 Task: Change the cell background color is orange.
Action: Mouse moved to (184, 75)
Screenshot: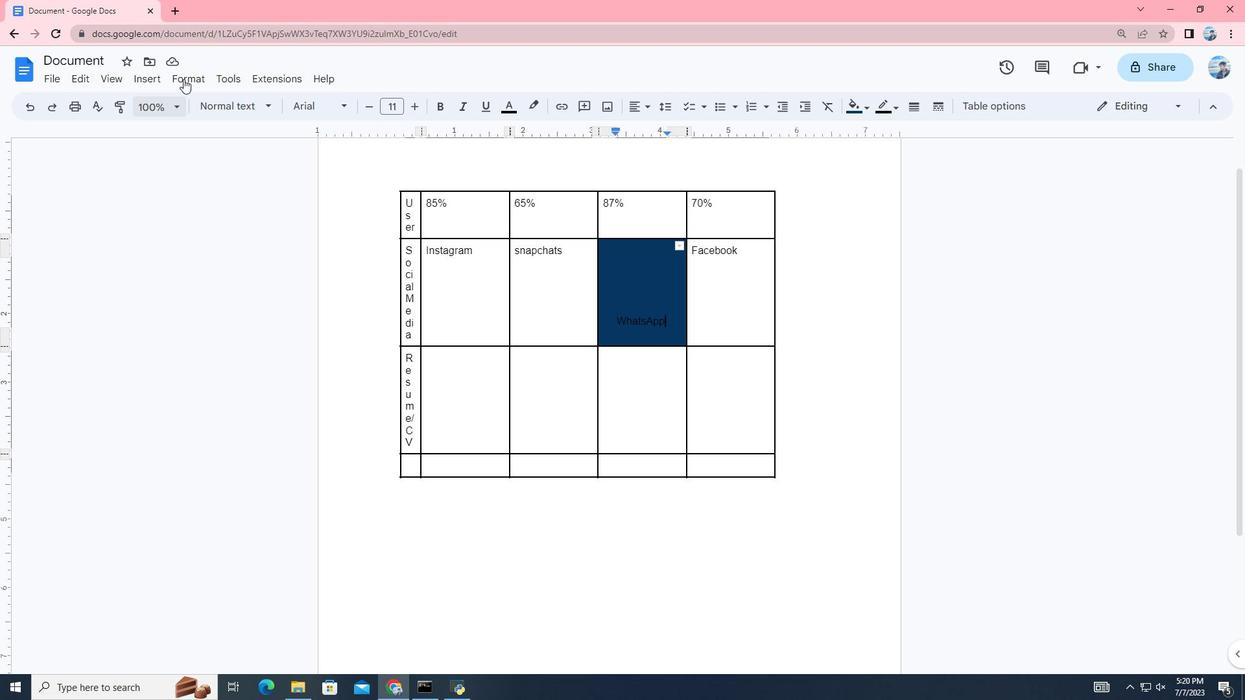
Action: Mouse pressed left at (184, 75)
Screenshot: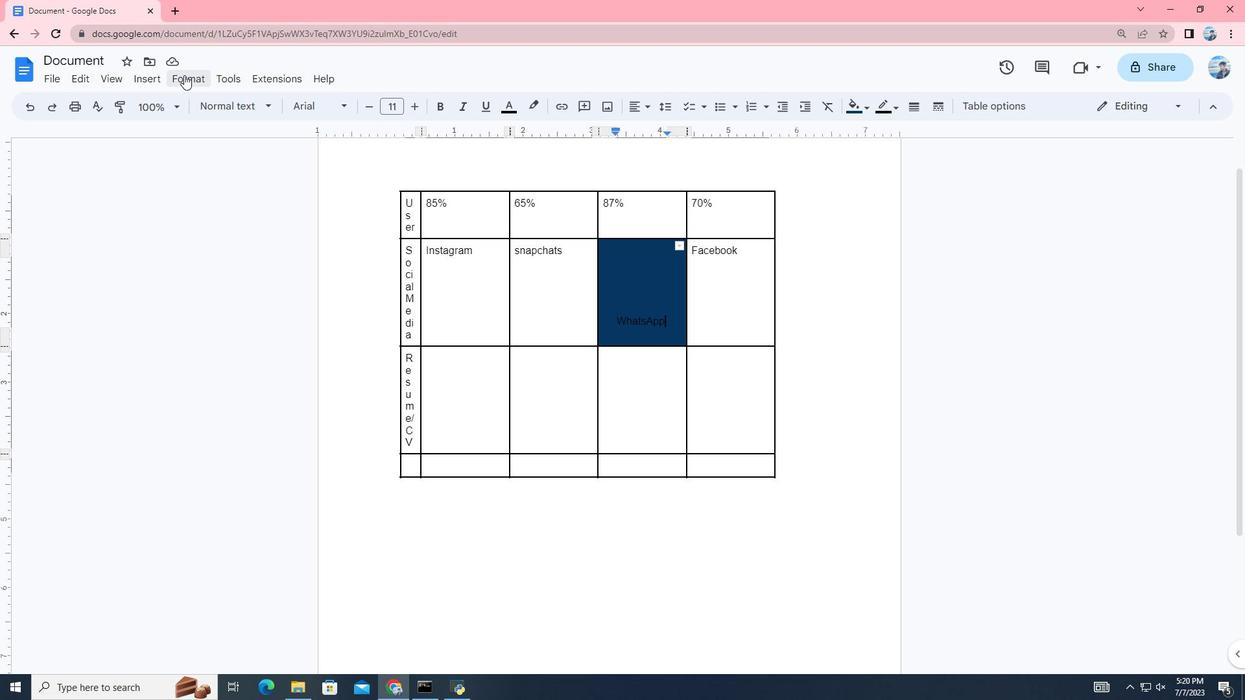 
Action: Mouse moved to (494, 659)
Screenshot: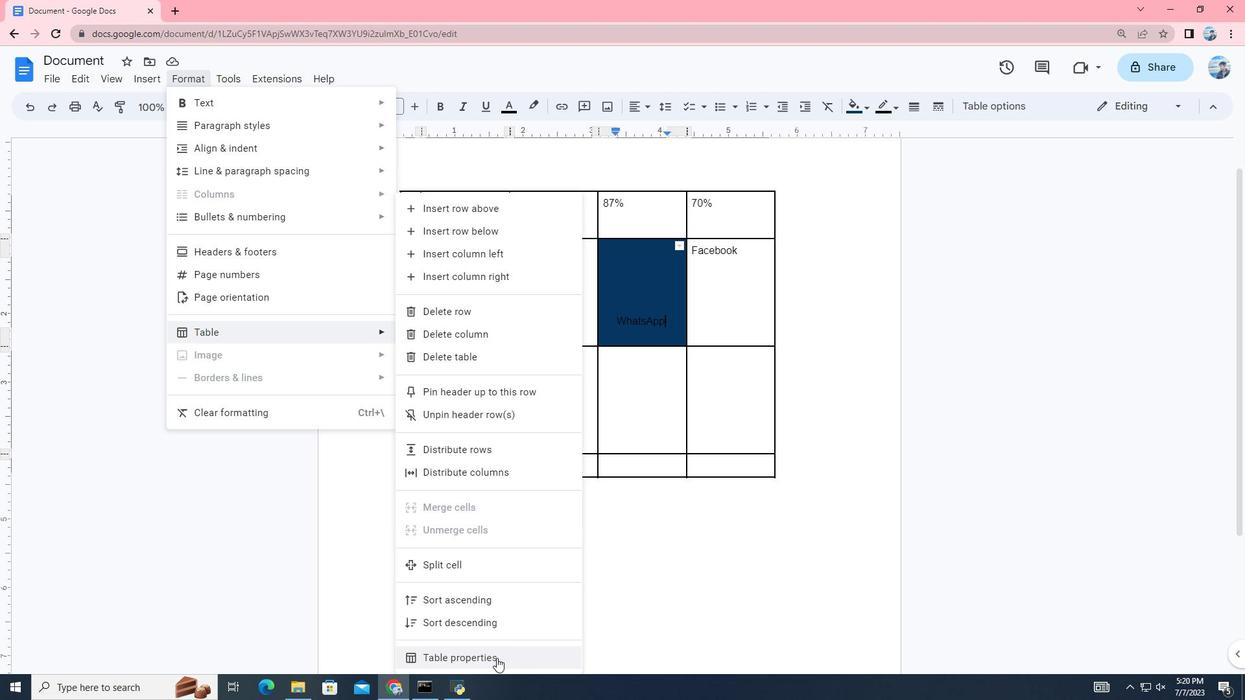 
Action: Mouse pressed left at (494, 659)
Screenshot: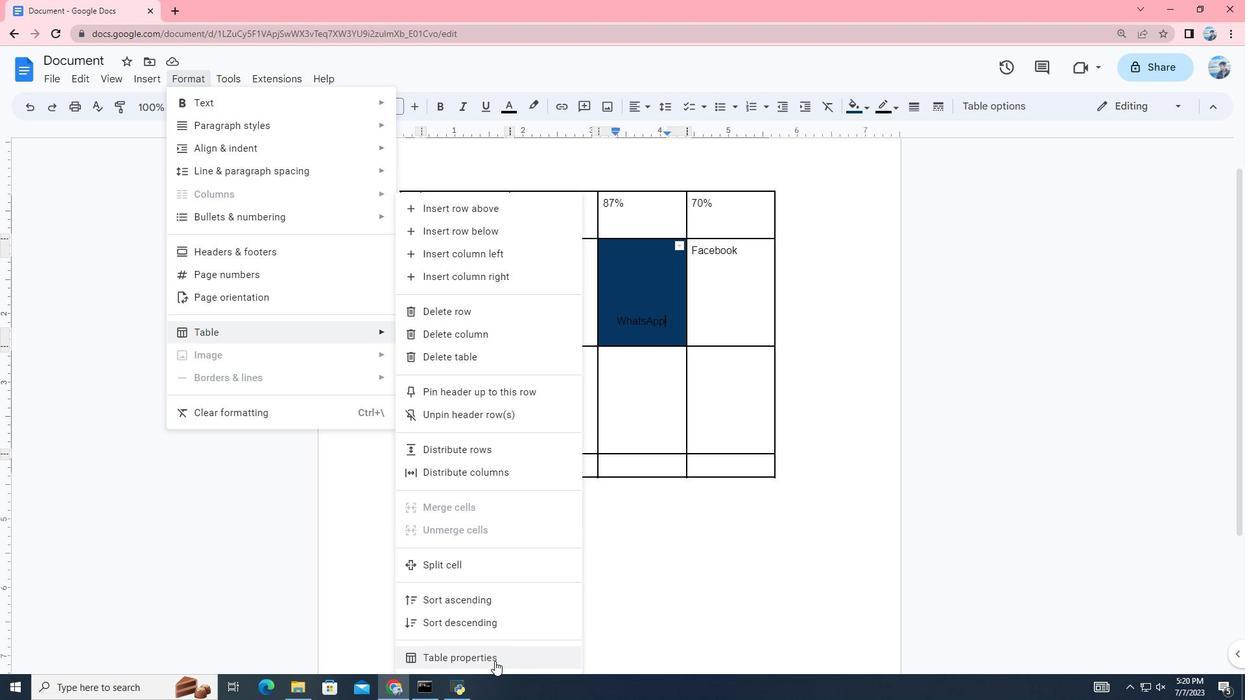 
Action: Mouse moved to (1063, 586)
Screenshot: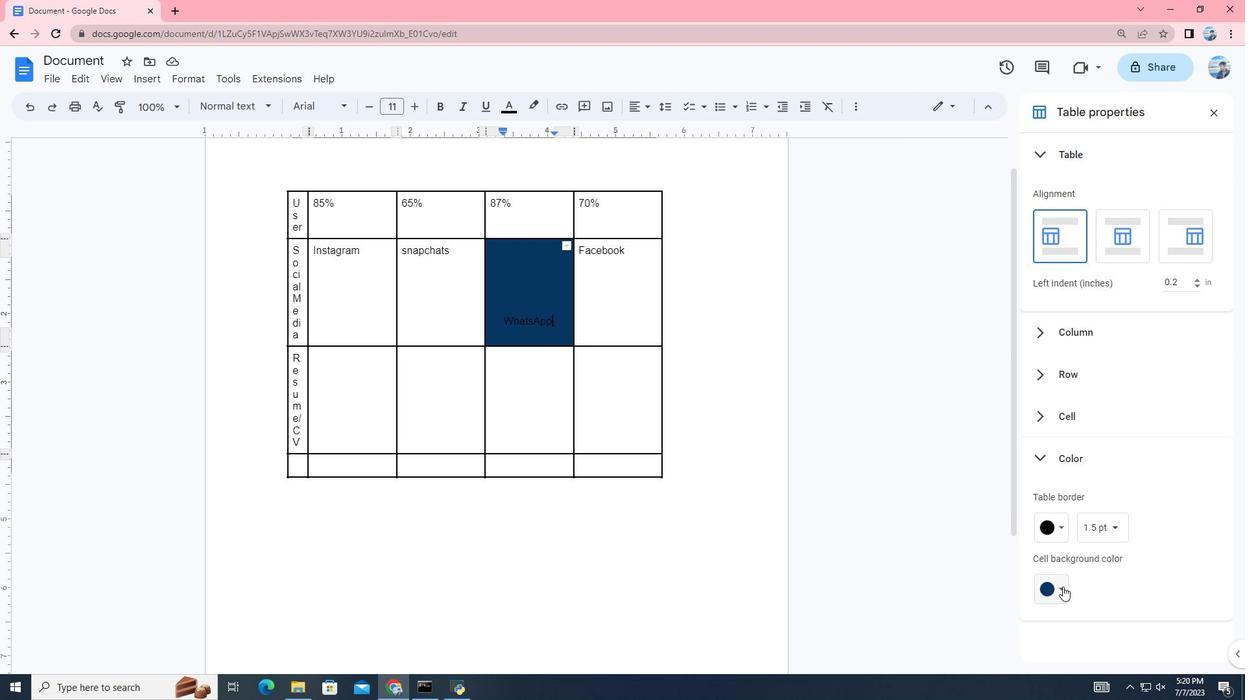 
Action: Mouse pressed left at (1063, 586)
Screenshot: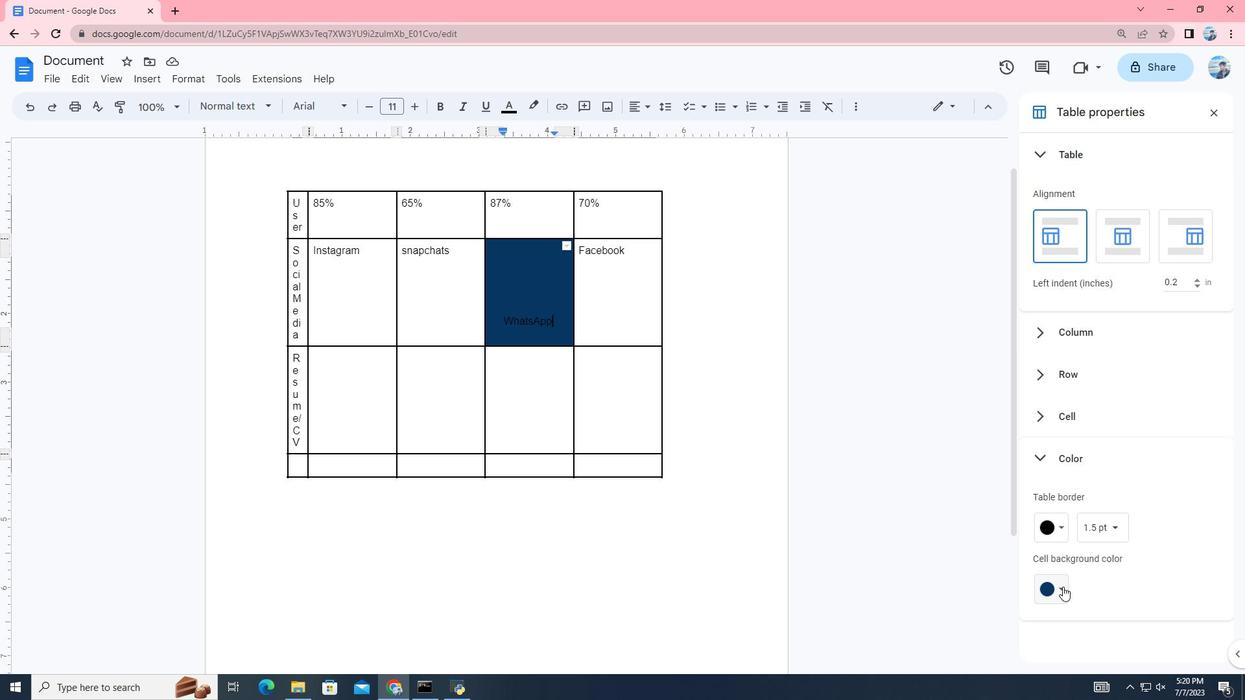 
Action: Mouse moved to (1080, 428)
Screenshot: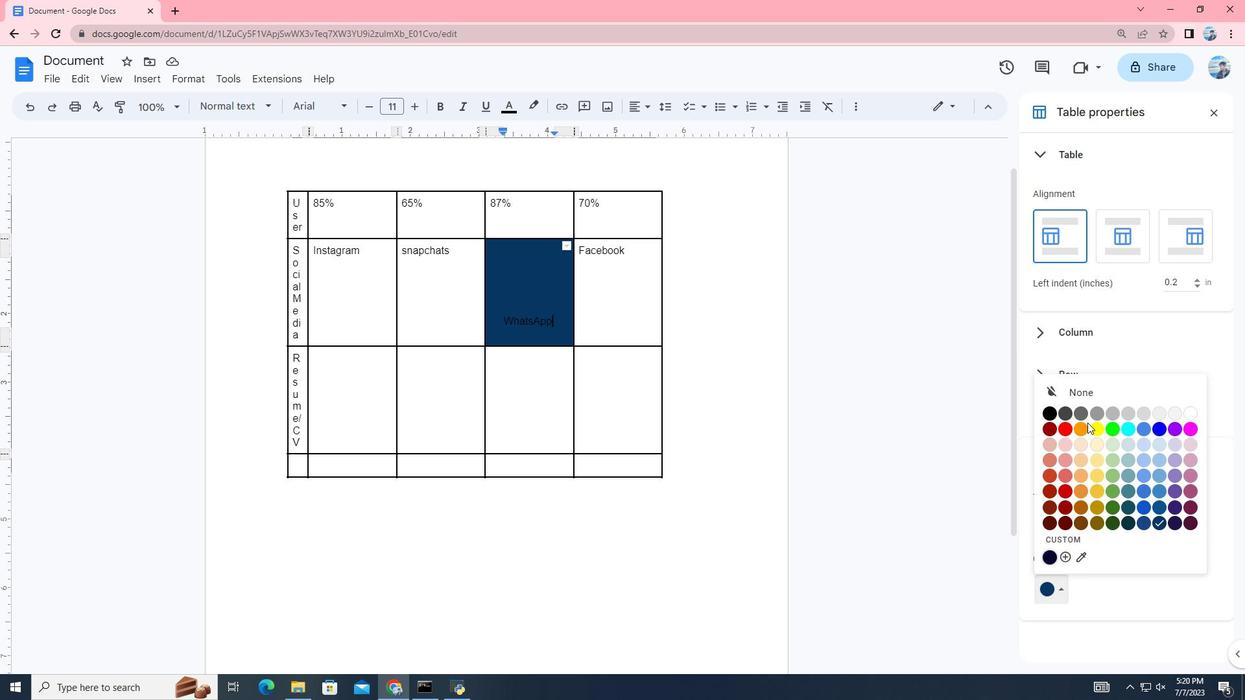 
Action: Mouse pressed left at (1080, 428)
Screenshot: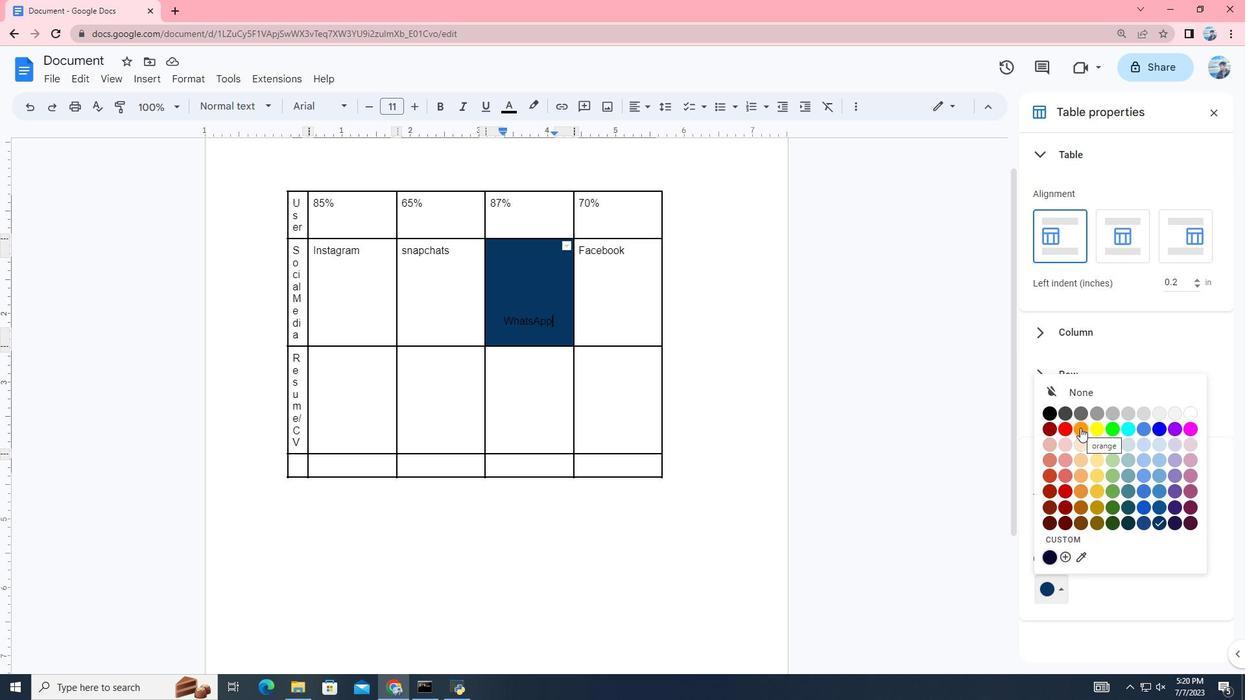 
Action: Mouse moved to (955, 434)
Screenshot: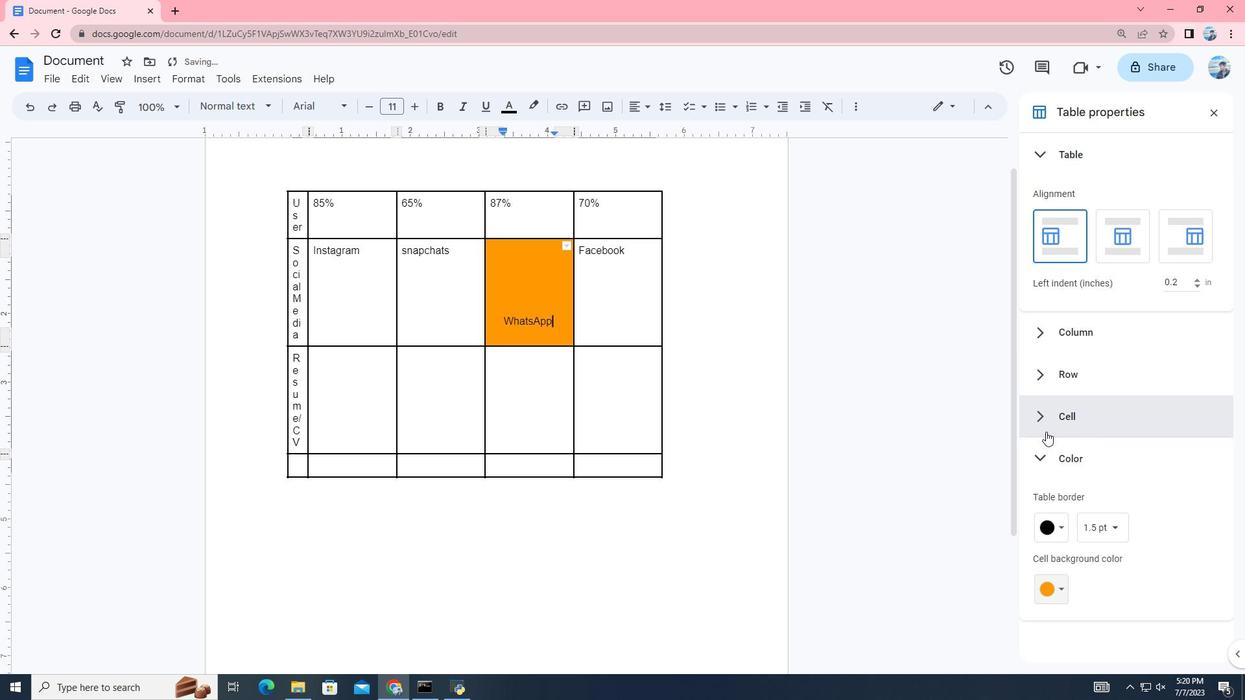 
Action: Mouse pressed left at (955, 434)
Screenshot: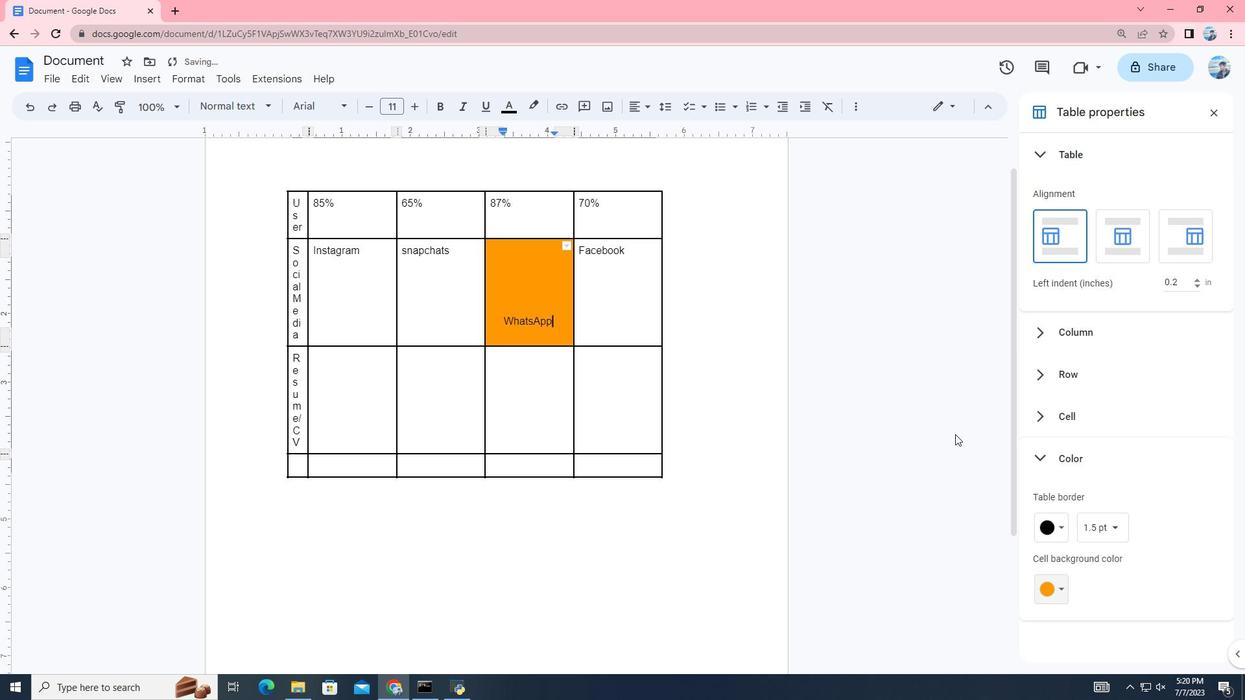 
